 Task: Create a task  Add push notification feature to the app , assign it to team member softage.8@softage.net in the project TreatWorks and update the status of the task to  At Risk , set the priority of the task to Medium.
Action: Mouse moved to (97, 371)
Screenshot: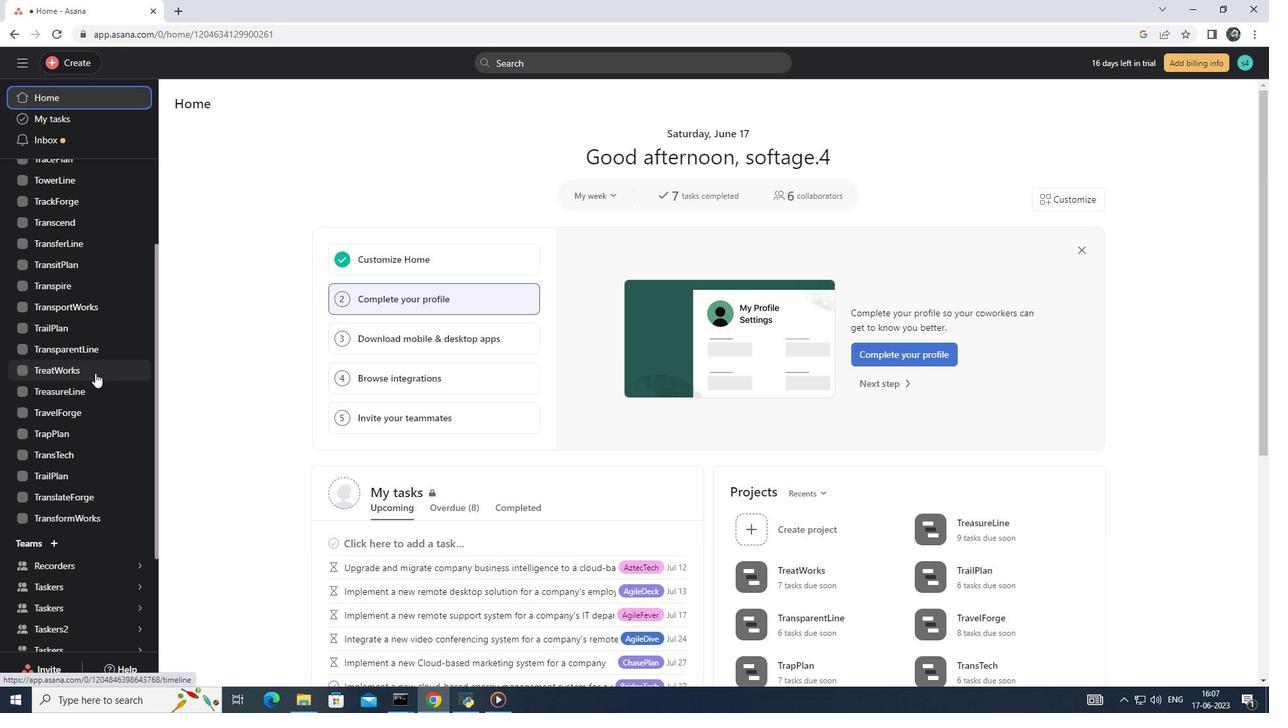 
Action: Mouse pressed left at (97, 371)
Screenshot: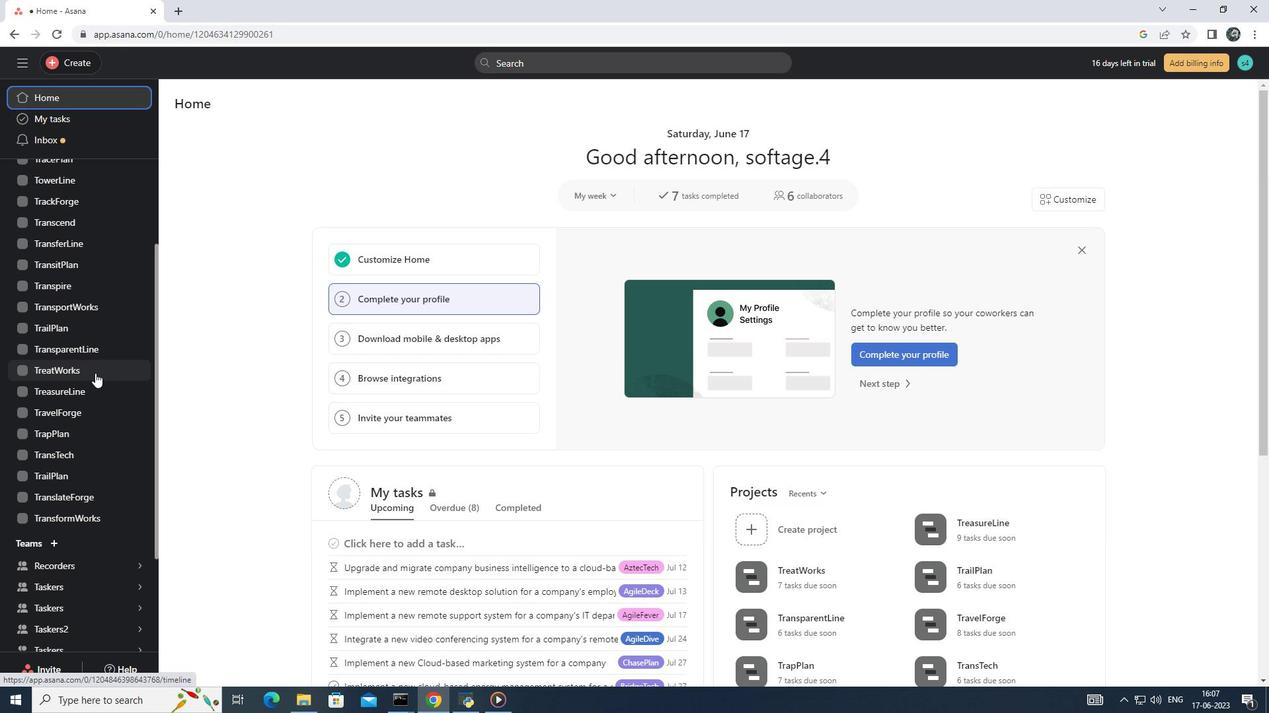 
Action: Mouse moved to (203, 163)
Screenshot: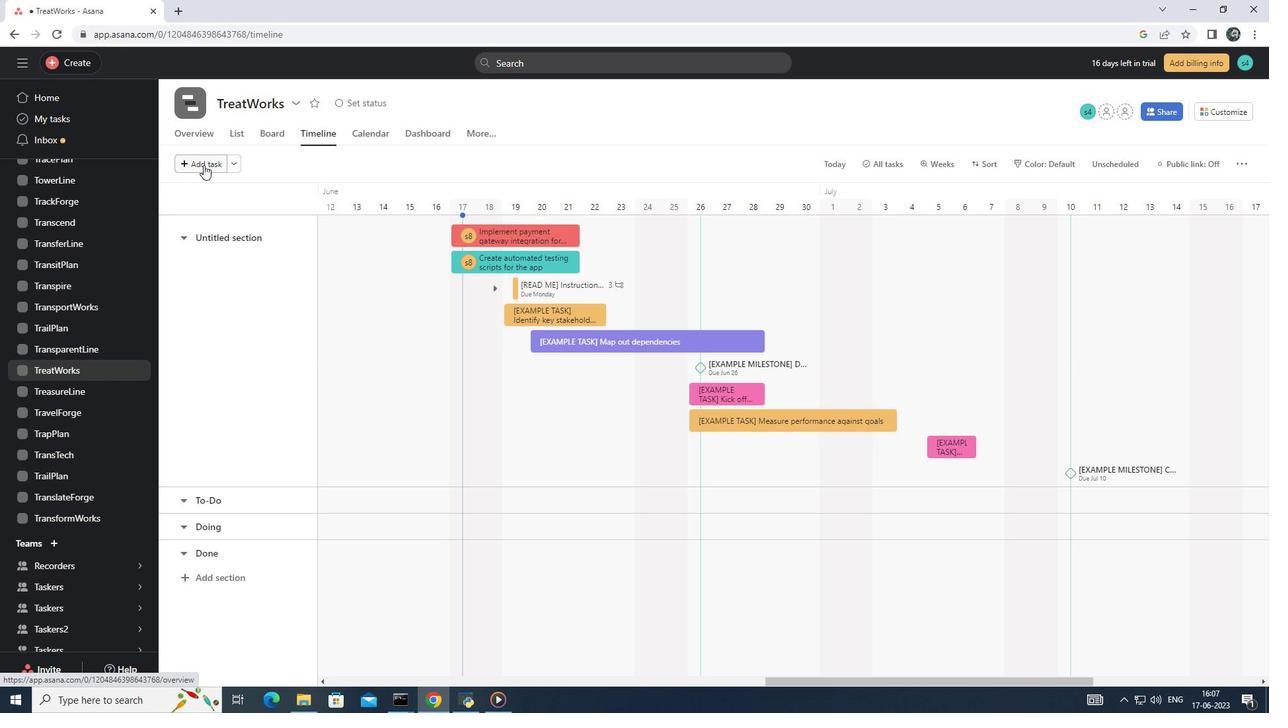 
Action: Mouse pressed left at (203, 163)
Screenshot: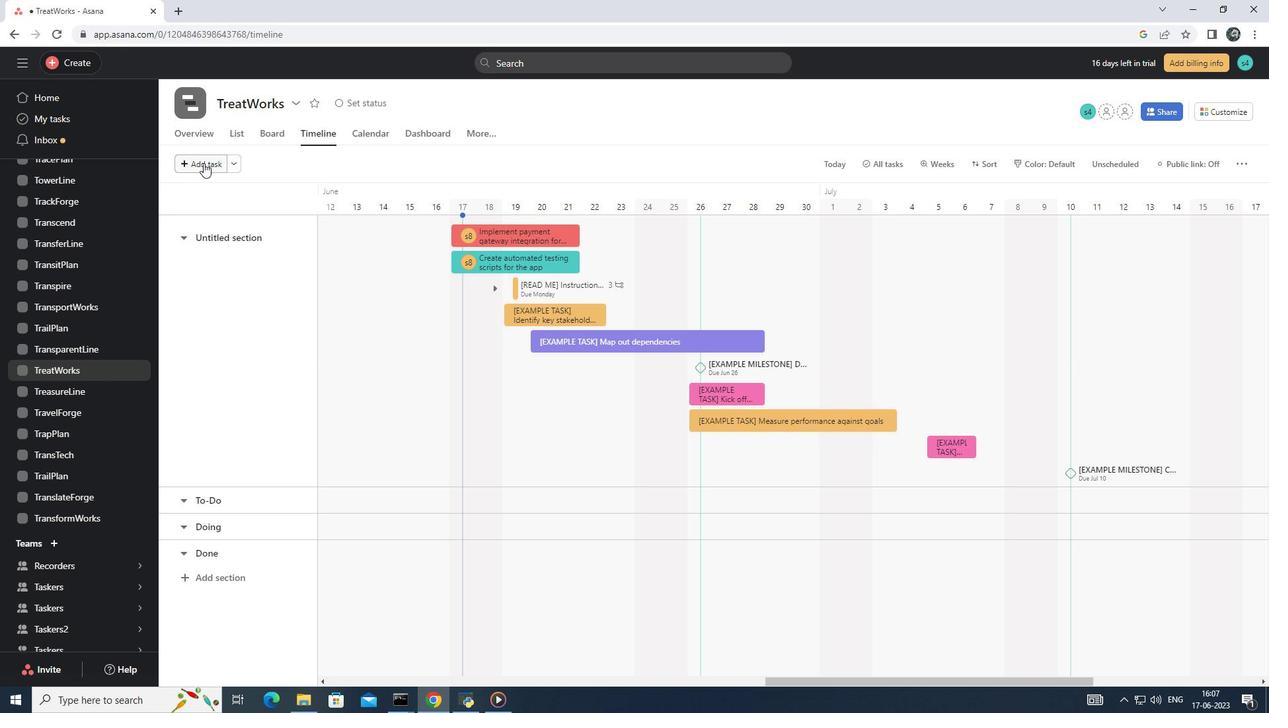 
Action: Mouse moved to (478, 238)
Screenshot: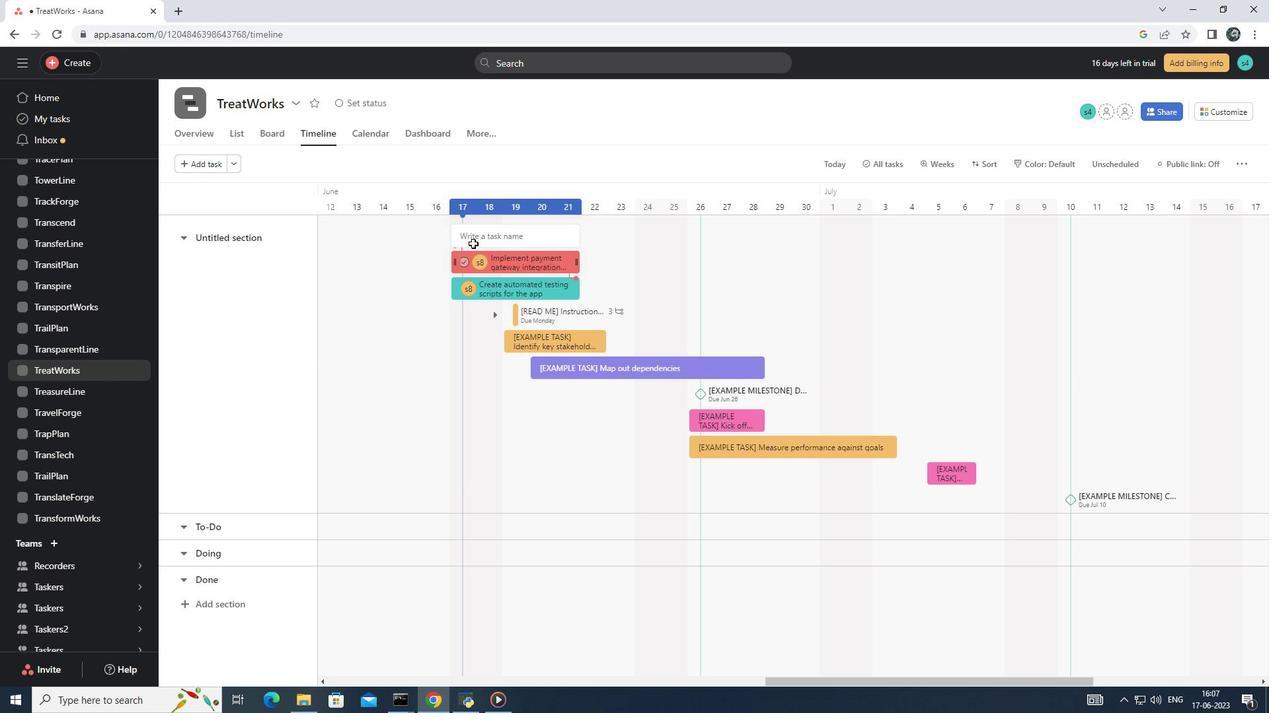 
Action: Mouse pressed left at (478, 238)
Screenshot: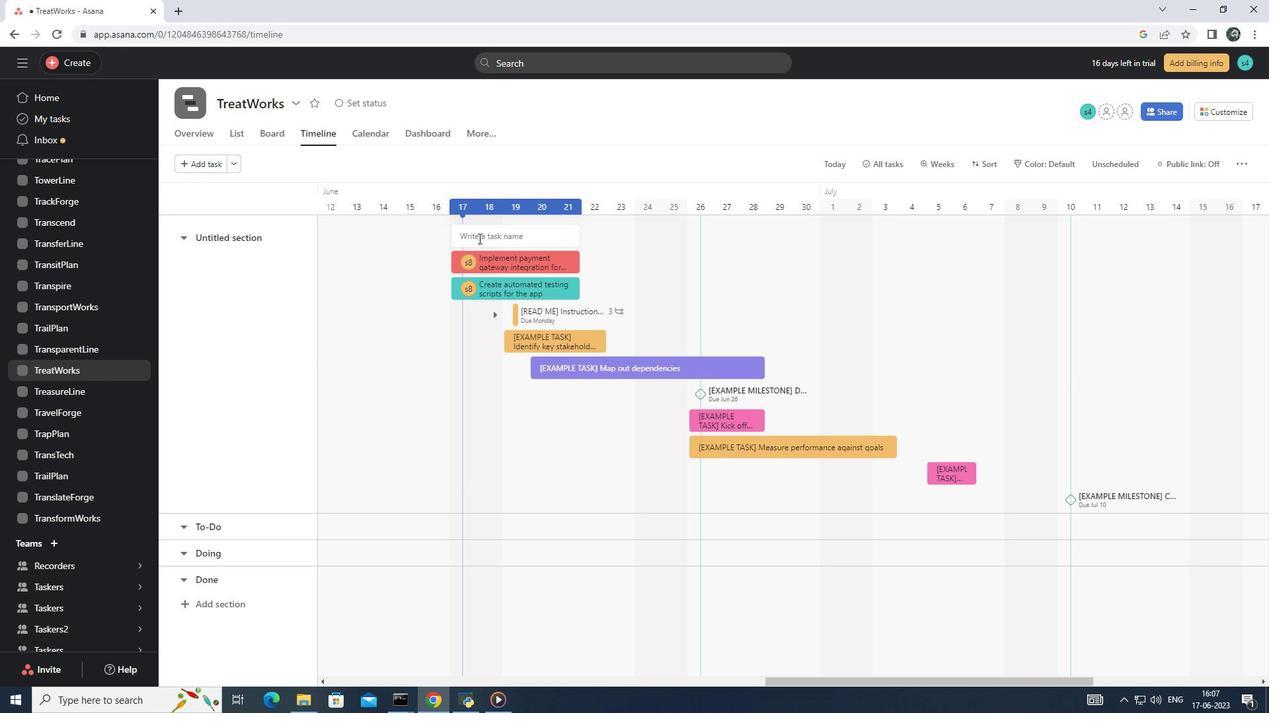 
Action: Key pressed <Key.shift>Add<Key.space>push<Key.space>notification<Key.space>feati<Key.backspace>ure<Key.space>to<Key.space>the<Key.space>app<Key.enter>
Screenshot: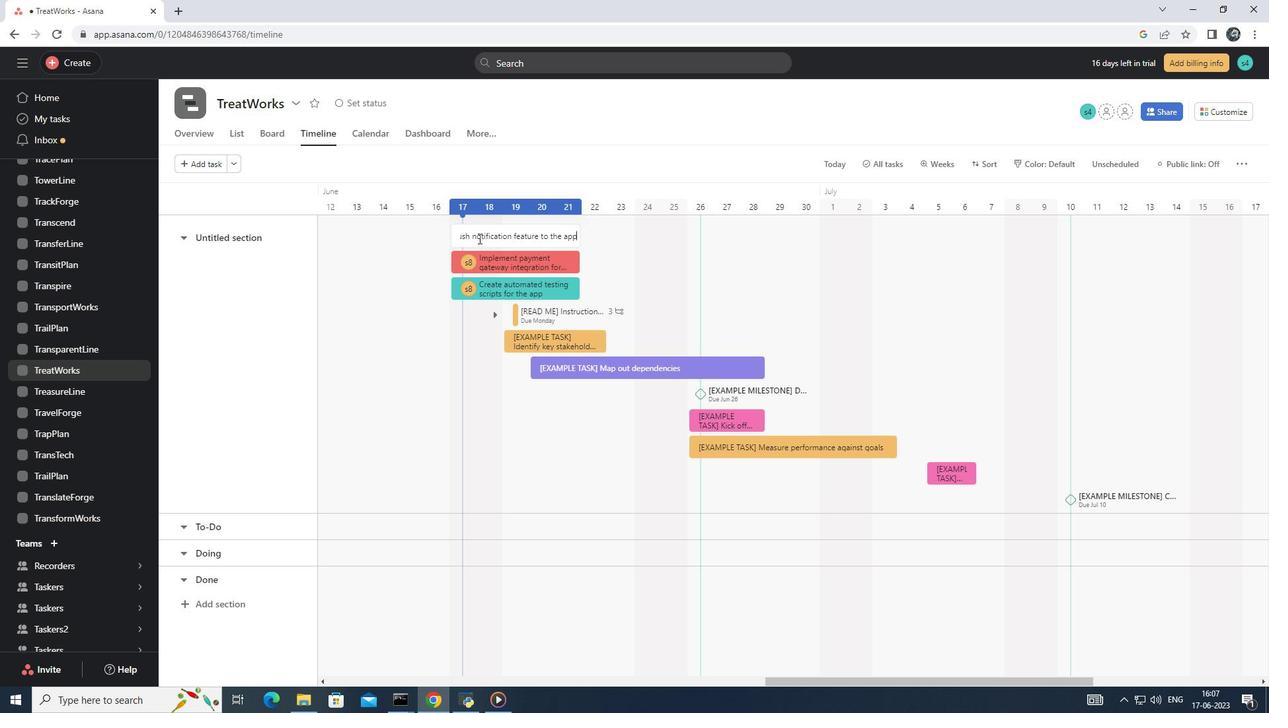 
Action: Mouse pressed left at (478, 238)
Screenshot: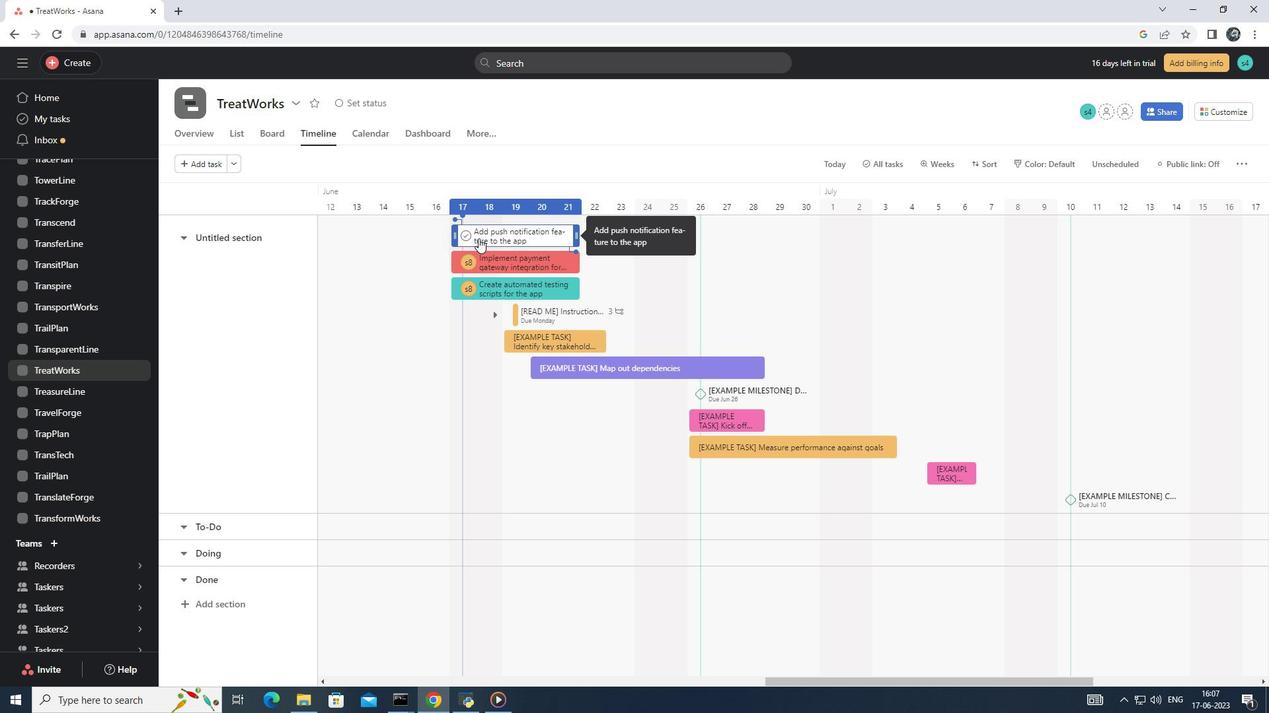 
Action: Mouse moved to (921, 238)
Screenshot: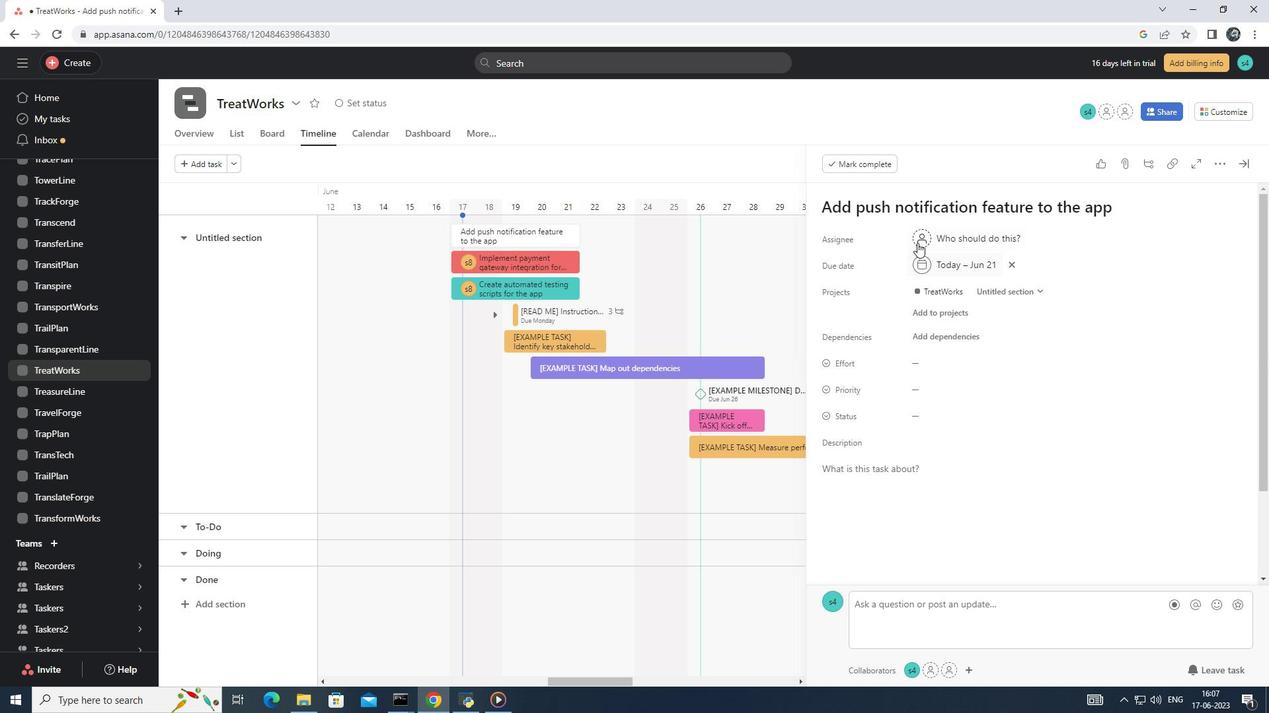 
Action: Mouse pressed left at (921, 238)
Screenshot: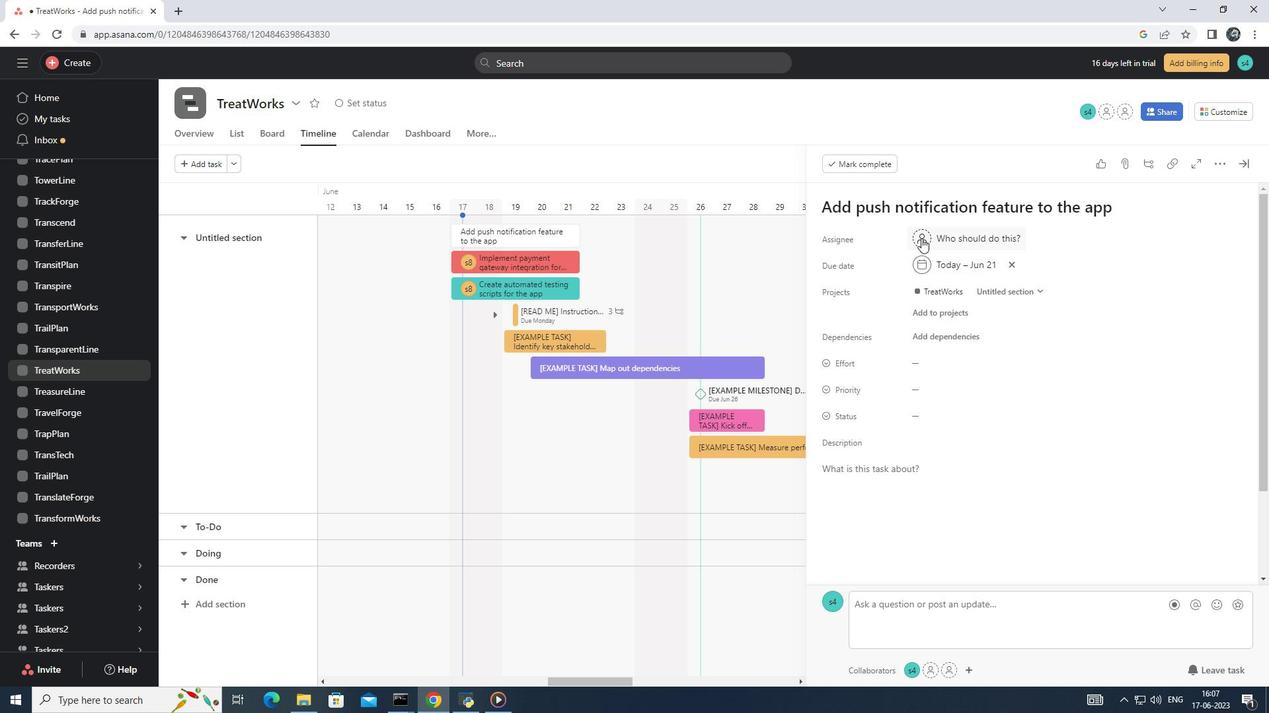 
Action: Key pressed softage.8<Key.shift>@softage.net<Key.enter>
Screenshot: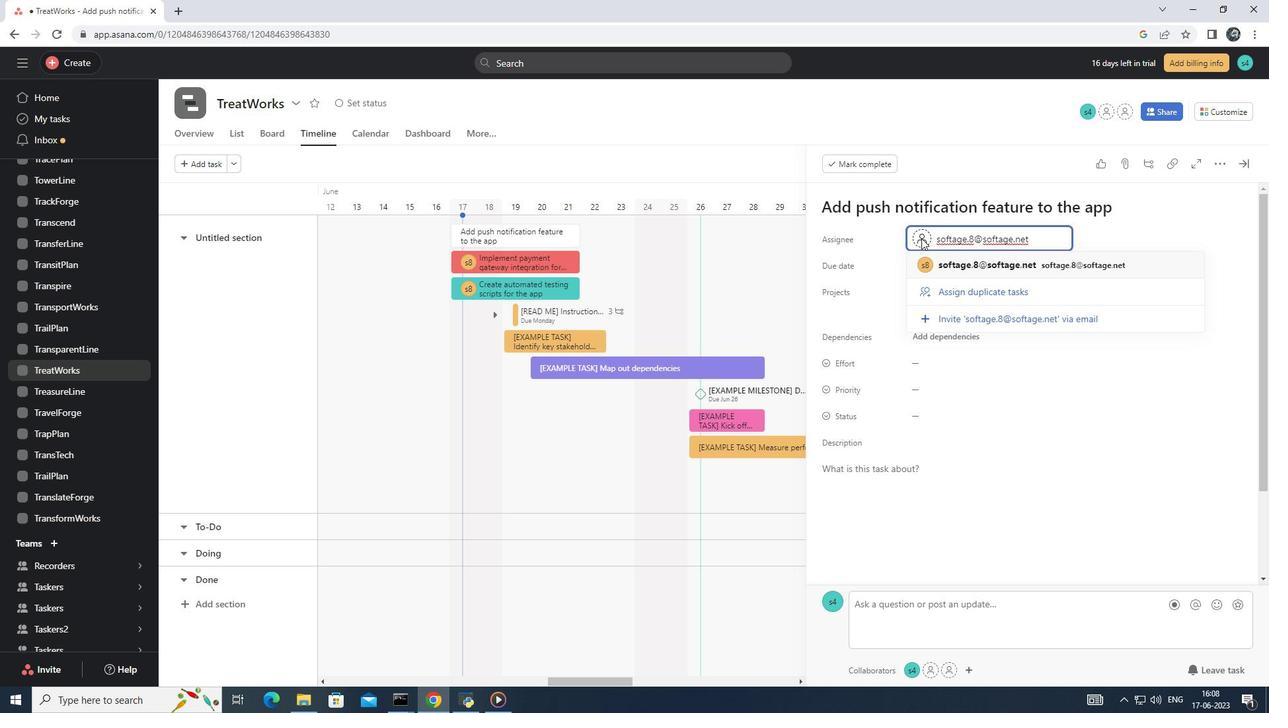 
Action: Mouse moved to (964, 419)
Screenshot: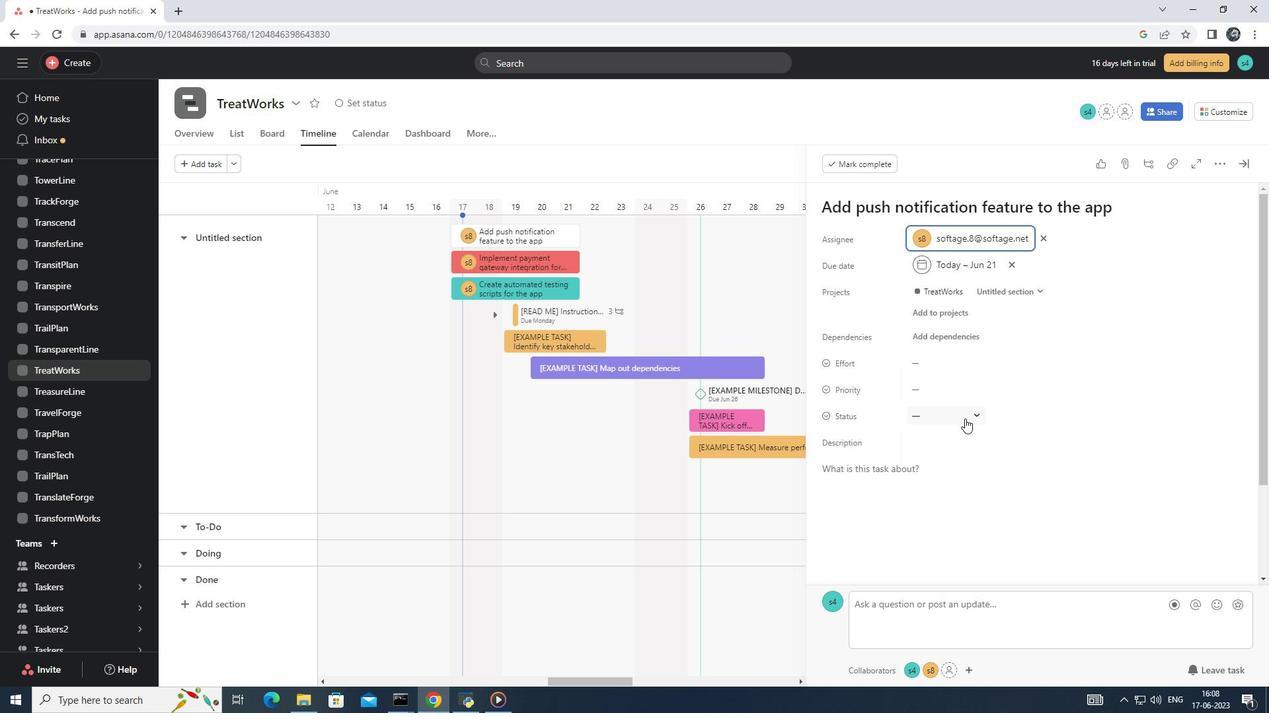 
Action: Mouse pressed left at (964, 419)
Screenshot: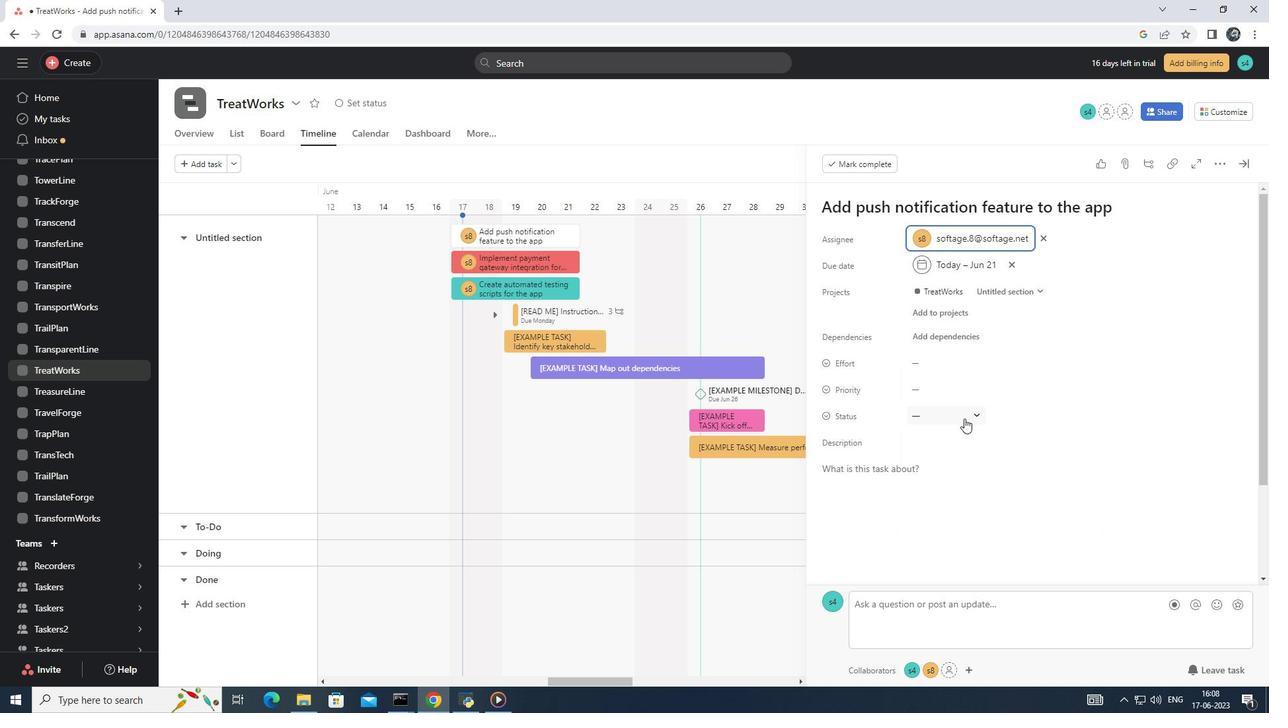 
Action: Mouse moved to (968, 484)
Screenshot: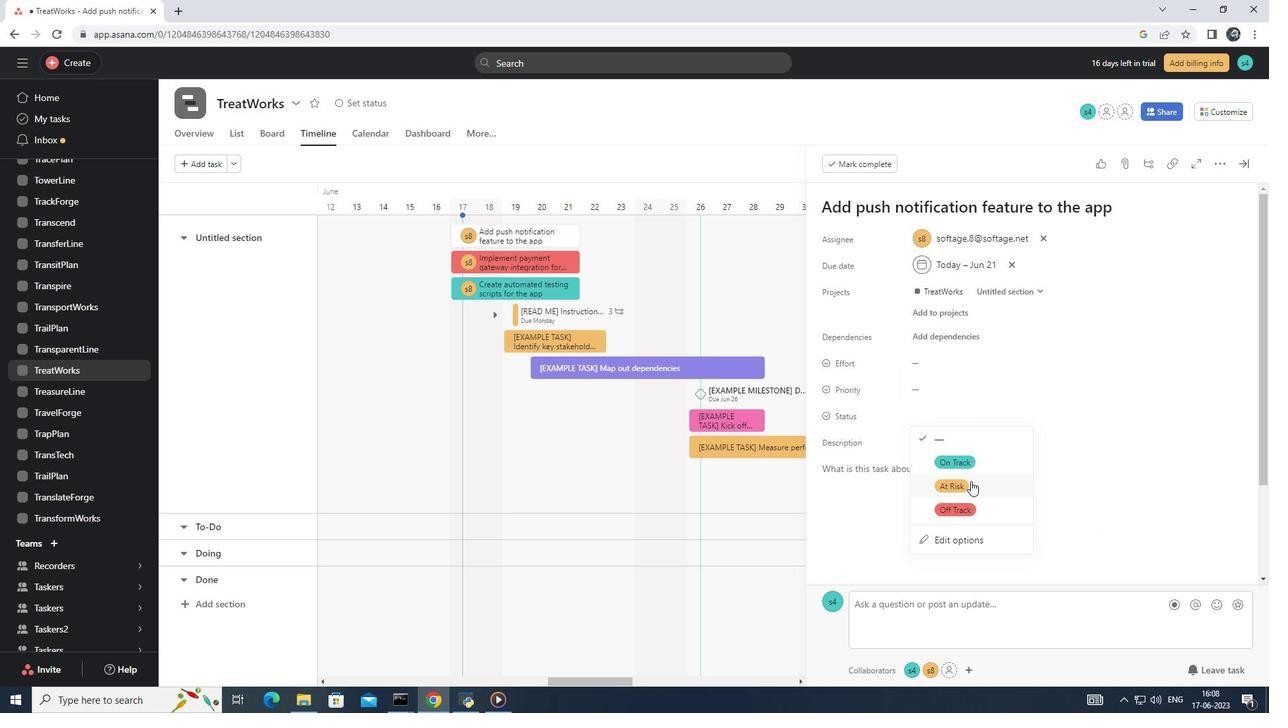 
Action: Mouse pressed left at (968, 484)
Screenshot: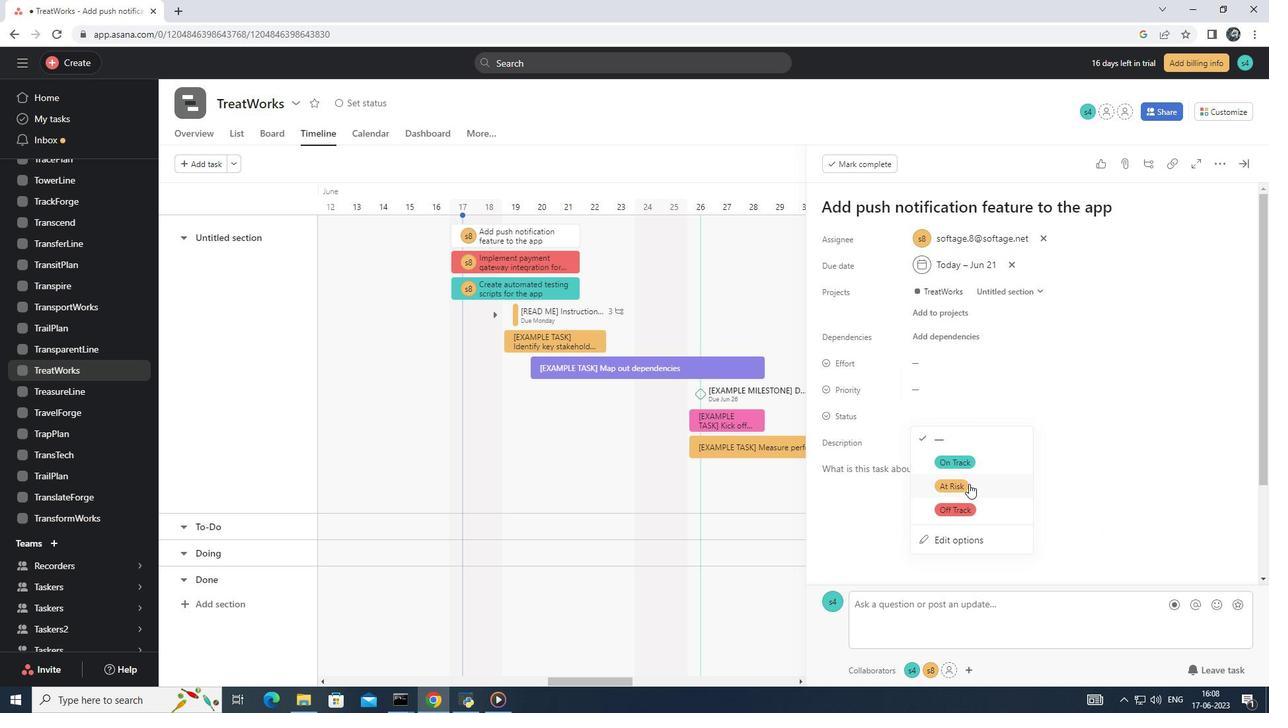 
Action: Mouse moved to (960, 386)
Screenshot: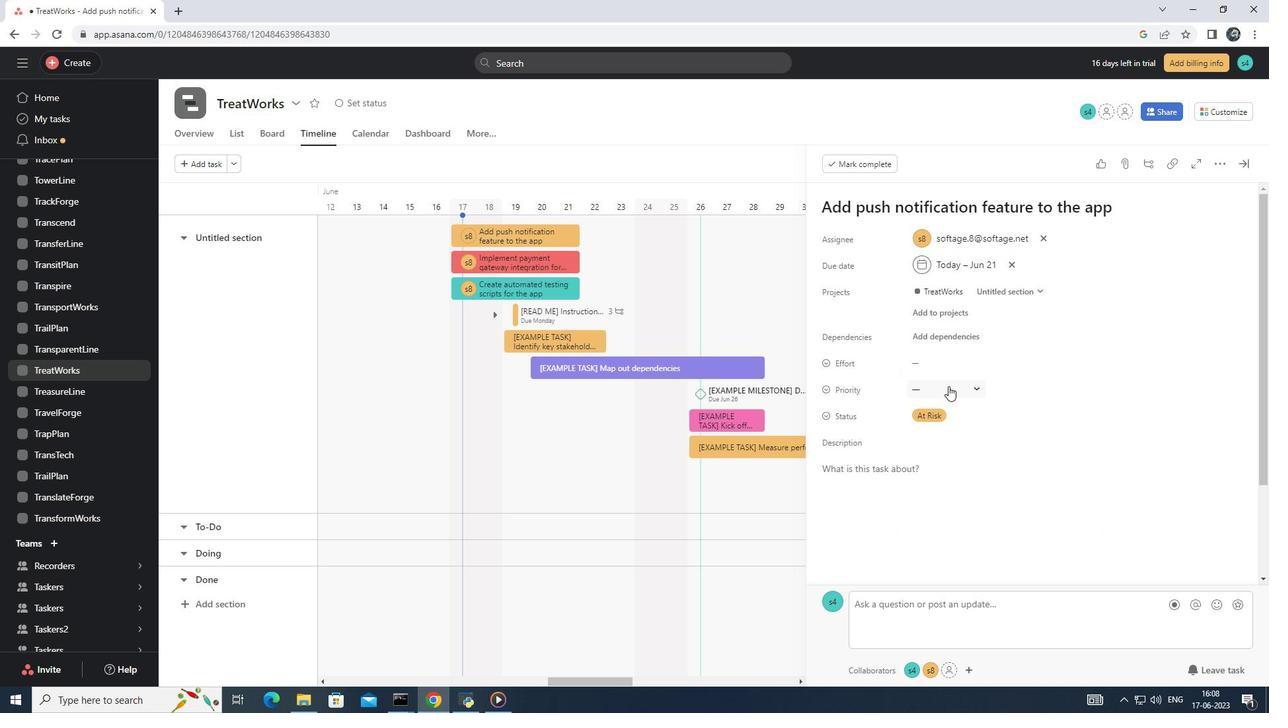 
Action: Mouse pressed left at (960, 386)
Screenshot: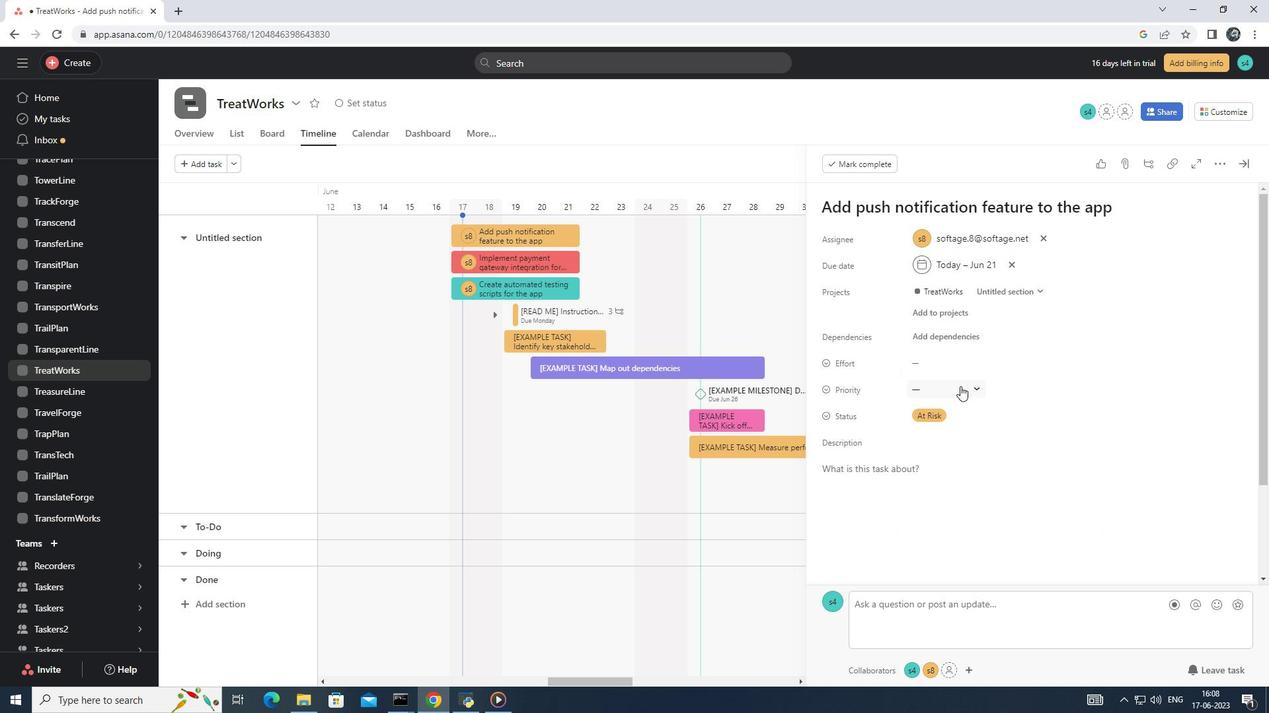 
Action: Mouse moved to (972, 460)
Screenshot: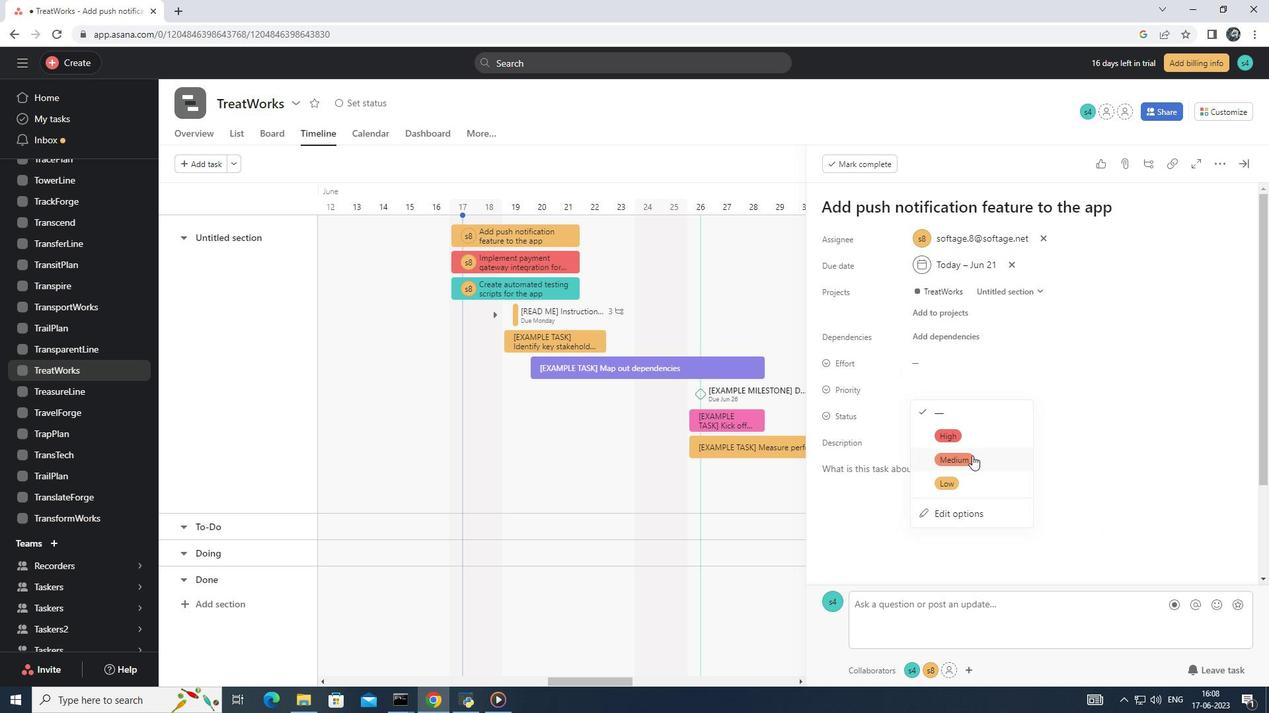 
Action: Mouse pressed left at (972, 460)
Screenshot: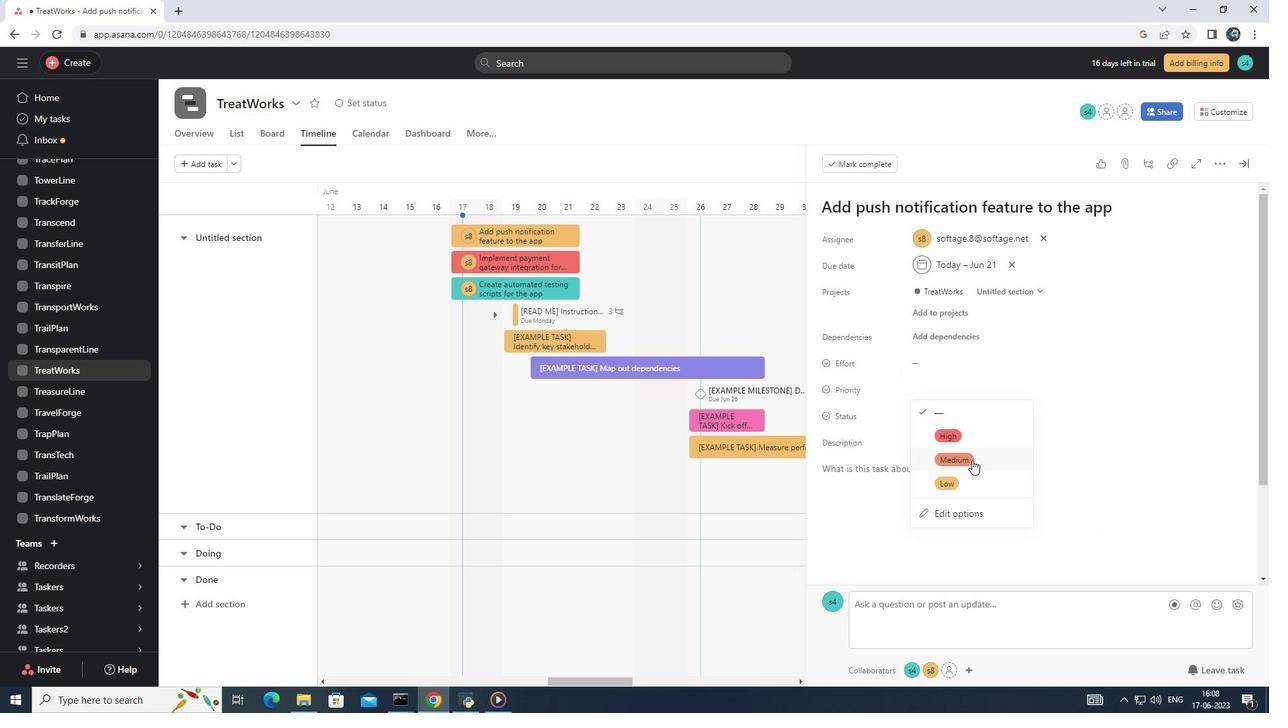 
Action: Mouse moved to (971, 462)
Screenshot: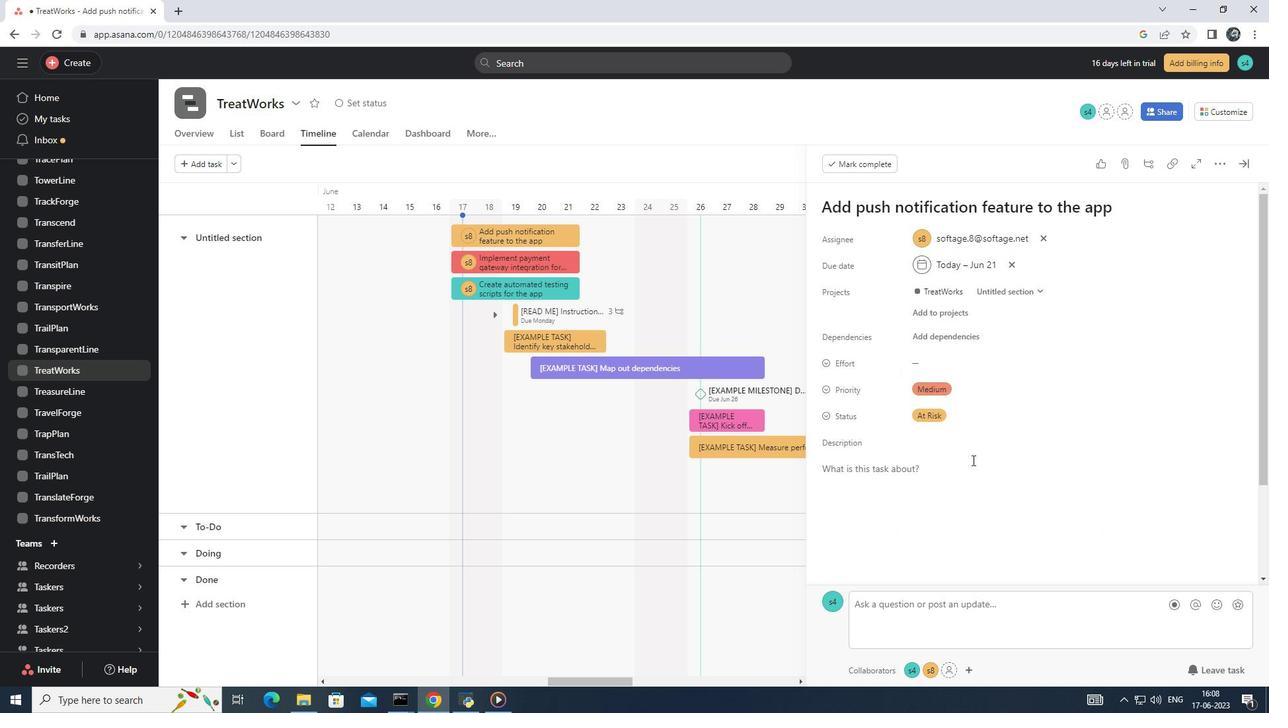 
